 Task: Add Checklist CL0010 to Card Card0010 in Board Board0003 in Development in Trello
Action: Mouse moved to (583, 95)
Screenshot: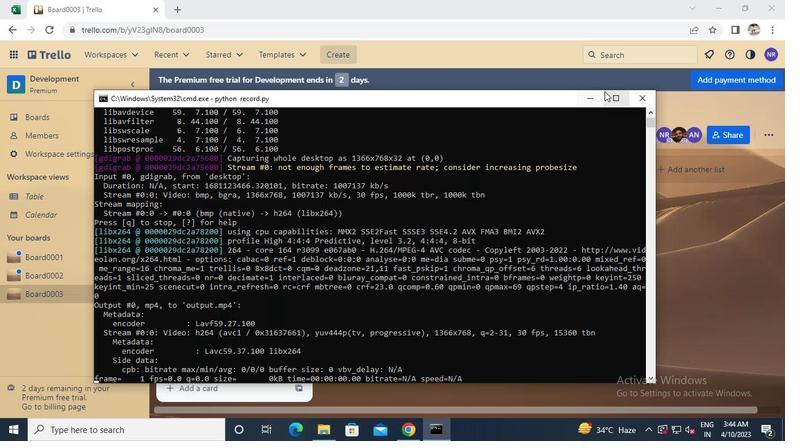 
Action: Mouse pressed left at (583, 95)
Screenshot: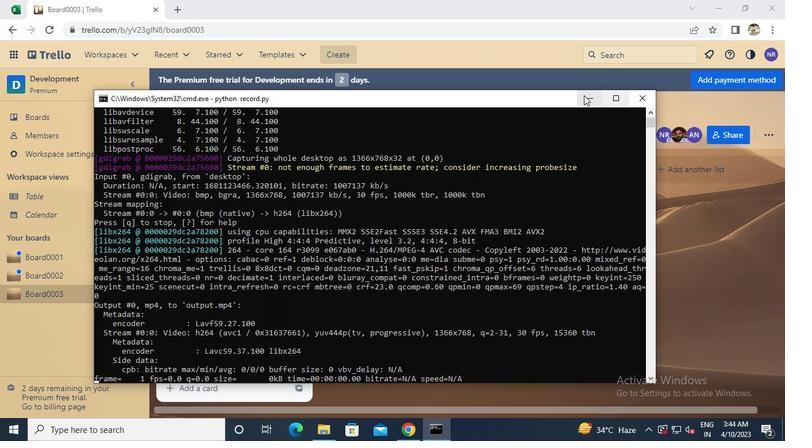 
Action: Mouse moved to (228, 298)
Screenshot: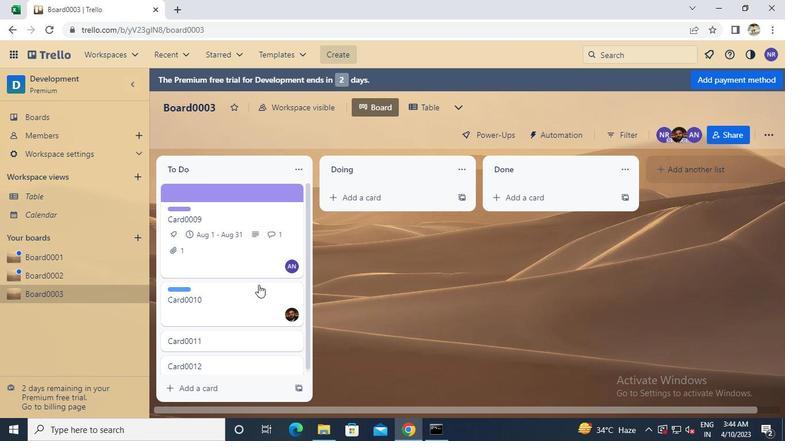 
Action: Mouse pressed left at (228, 298)
Screenshot: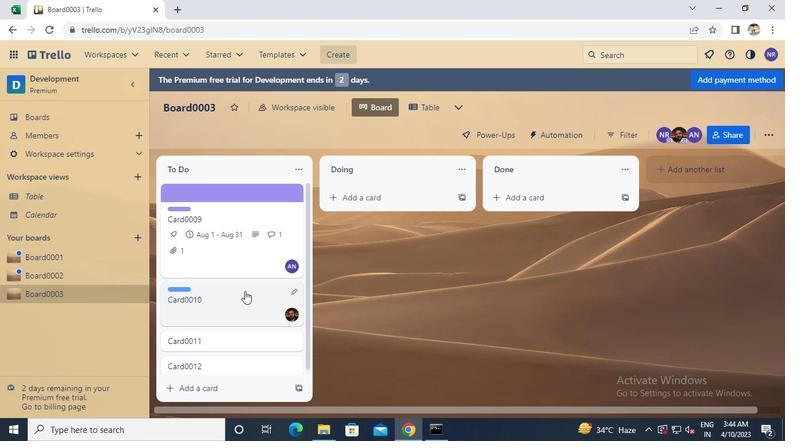 
Action: Mouse moved to (520, 232)
Screenshot: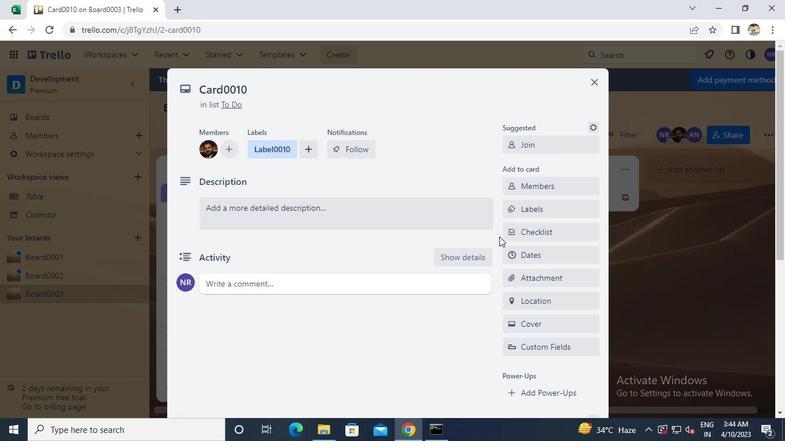 
Action: Mouse pressed left at (520, 232)
Screenshot: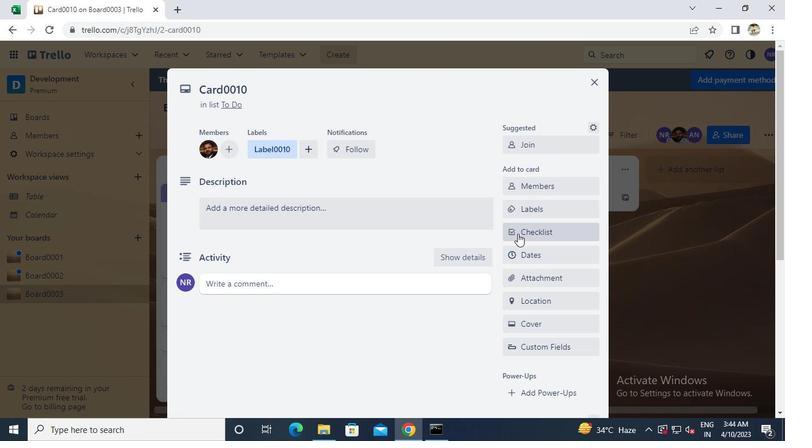 
Action: Mouse moved to (478, 260)
Screenshot: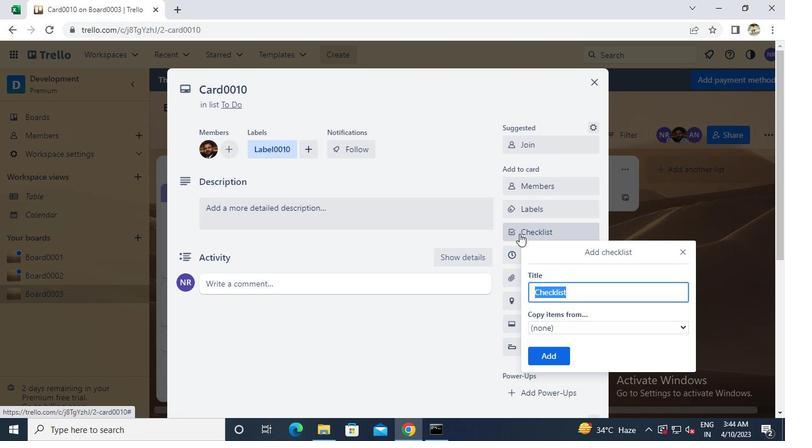 
Action: Keyboard Key.caps_lock
Screenshot: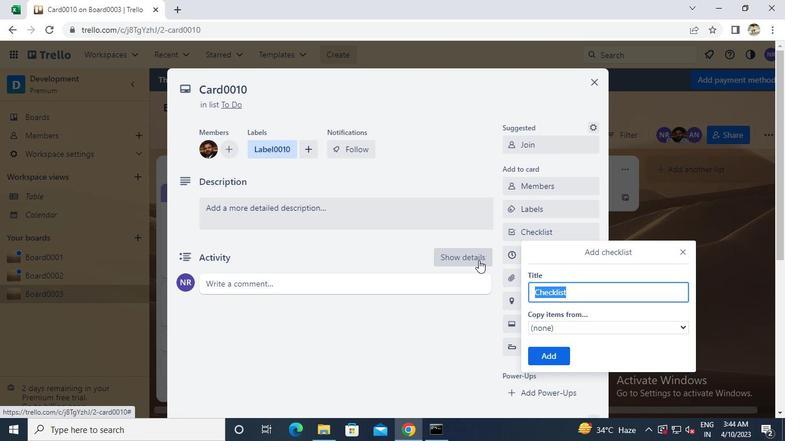 
Action: Keyboard c
Screenshot: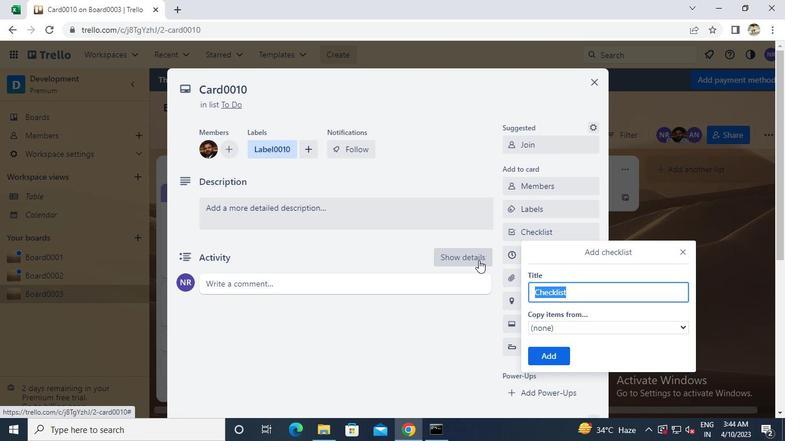 
Action: Keyboard l
Screenshot: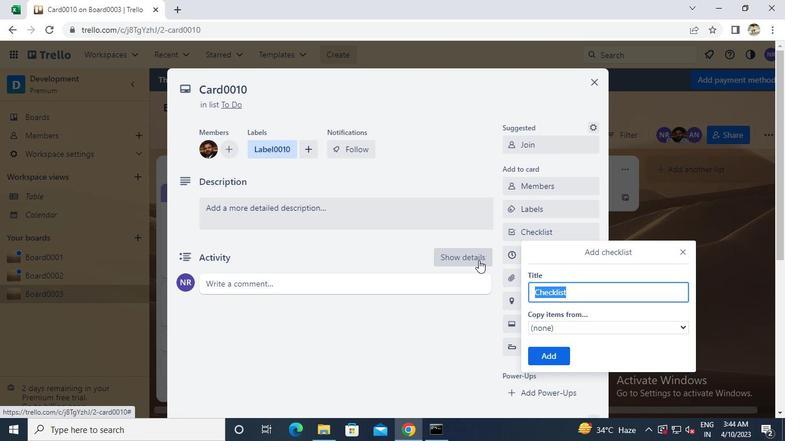 
Action: Keyboard 0
Screenshot: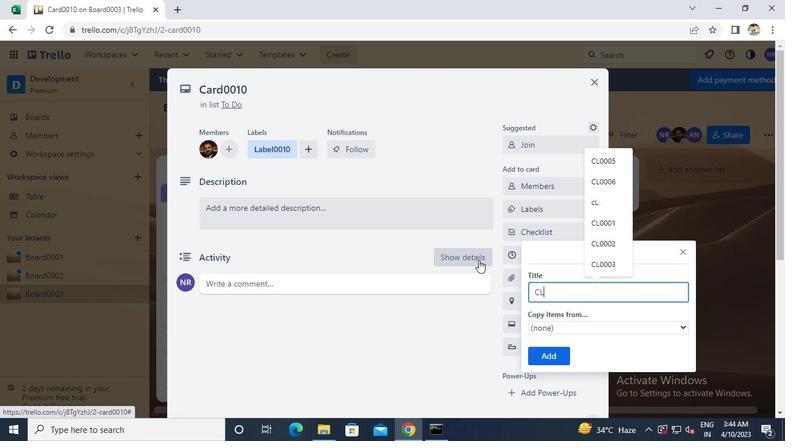 
Action: Keyboard 0
Screenshot: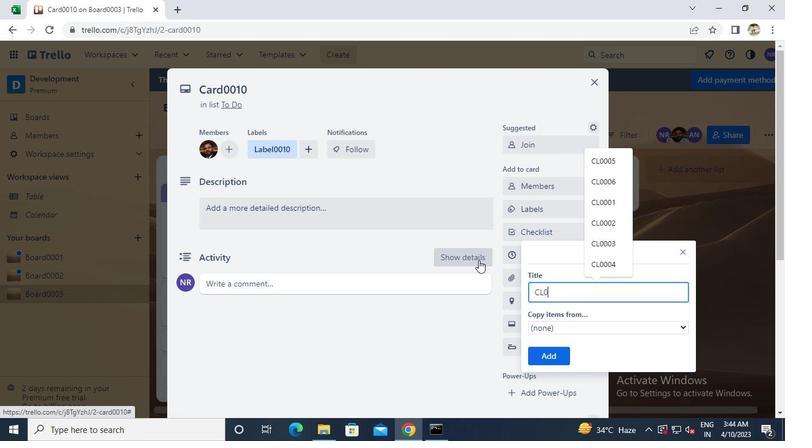 
Action: Keyboard 1
Screenshot: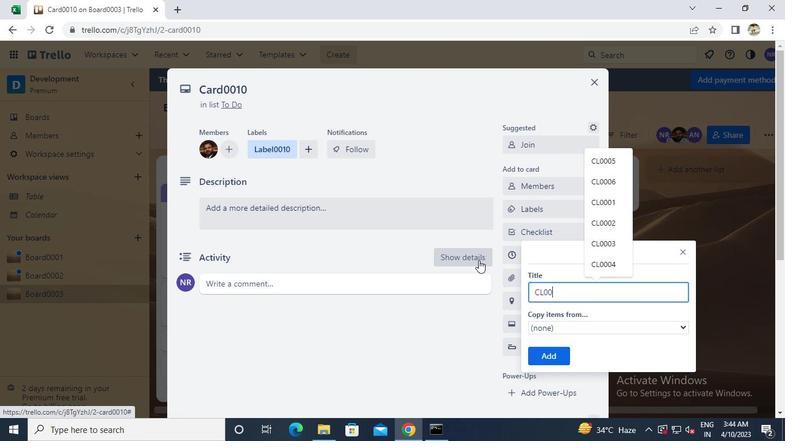 
Action: Keyboard 0
Screenshot: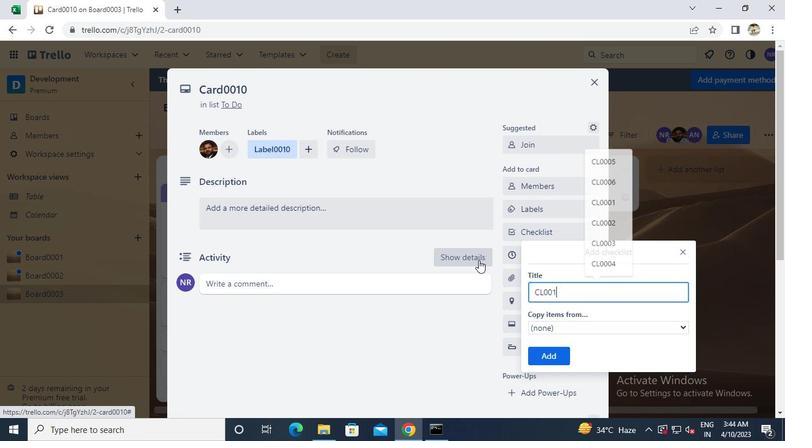 
Action: Mouse moved to (552, 356)
Screenshot: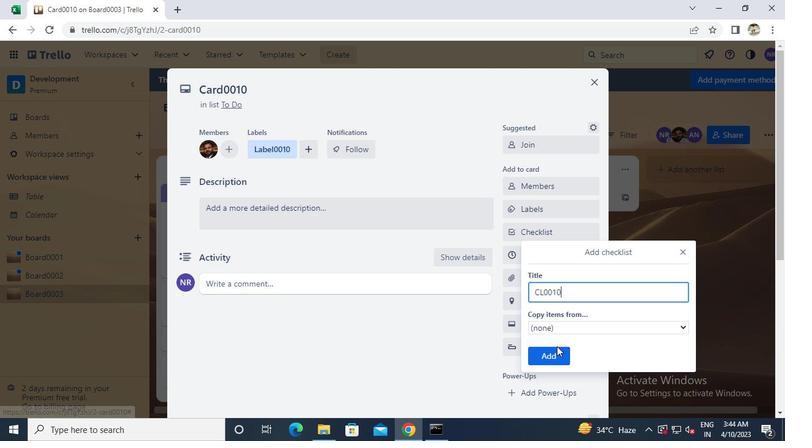 
Action: Mouse pressed left at (552, 356)
Screenshot: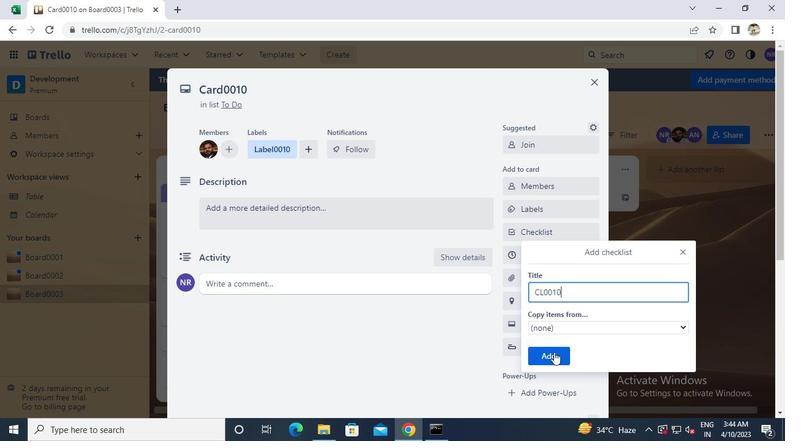 
Action: Mouse moved to (435, 430)
Screenshot: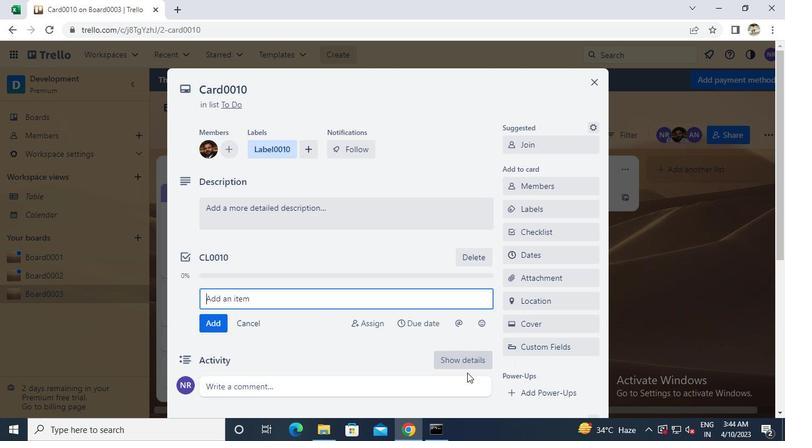 
Action: Mouse pressed left at (435, 430)
Screenshot: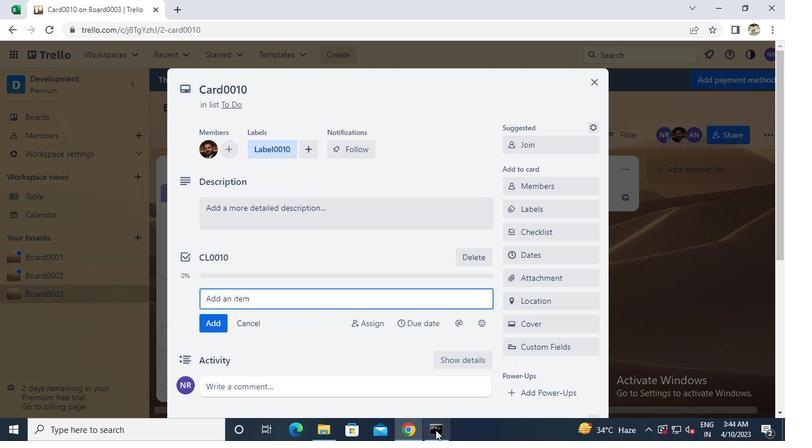 
Action: Mouse moved to (640, 95)
Screenshot: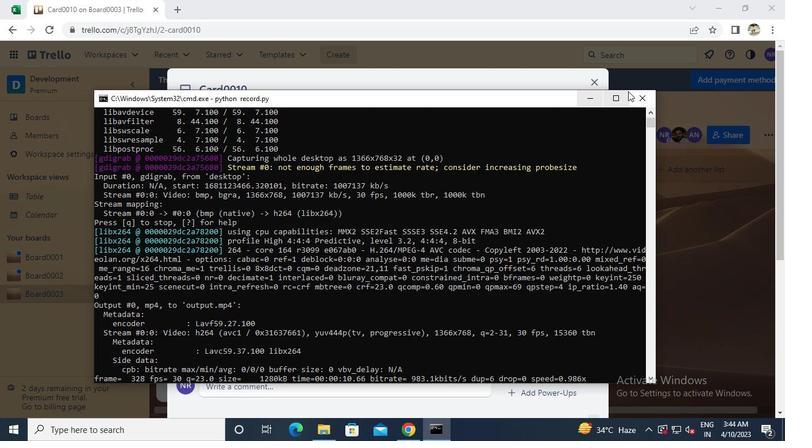 
Action: Mouse pressed left at (640, 95)
Screenshot: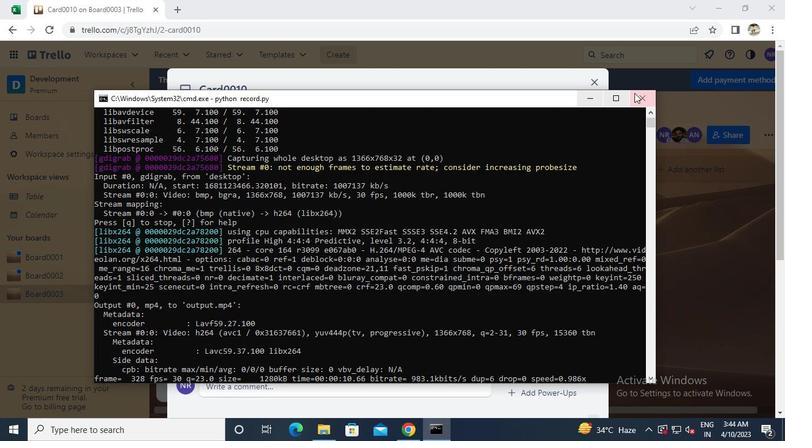 
Action: Mouse moved to (629, 99)
Screenshot: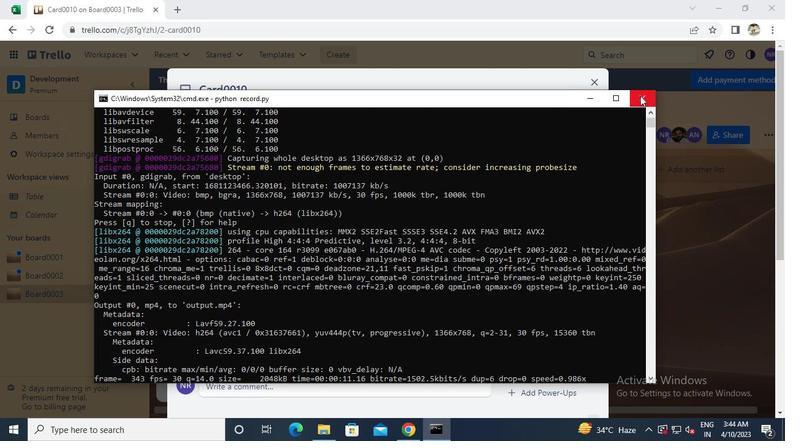 
